 Task: Filter industry by IT Service and IT Consulting.
Action: Mouse moved to (403, 102)
Screenshot: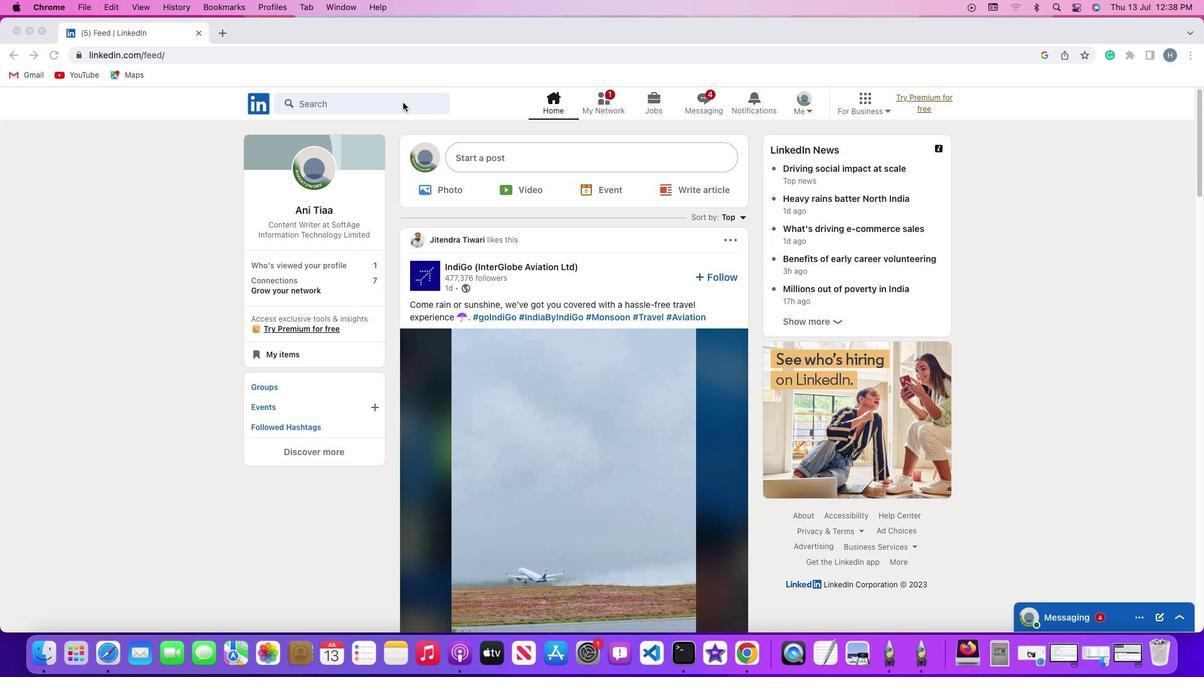 
Action: Mouse pressed left at (403, 102)
Screenshot: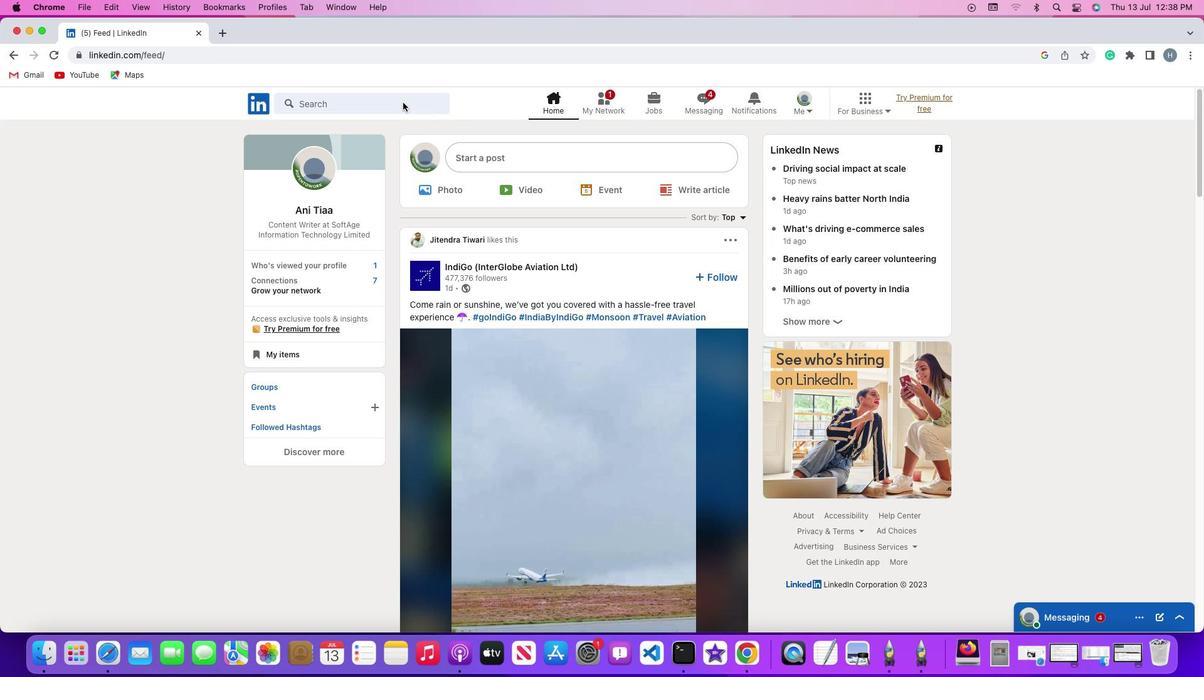 
Action: Mouse pressed left at (403, 102)
Screenshot: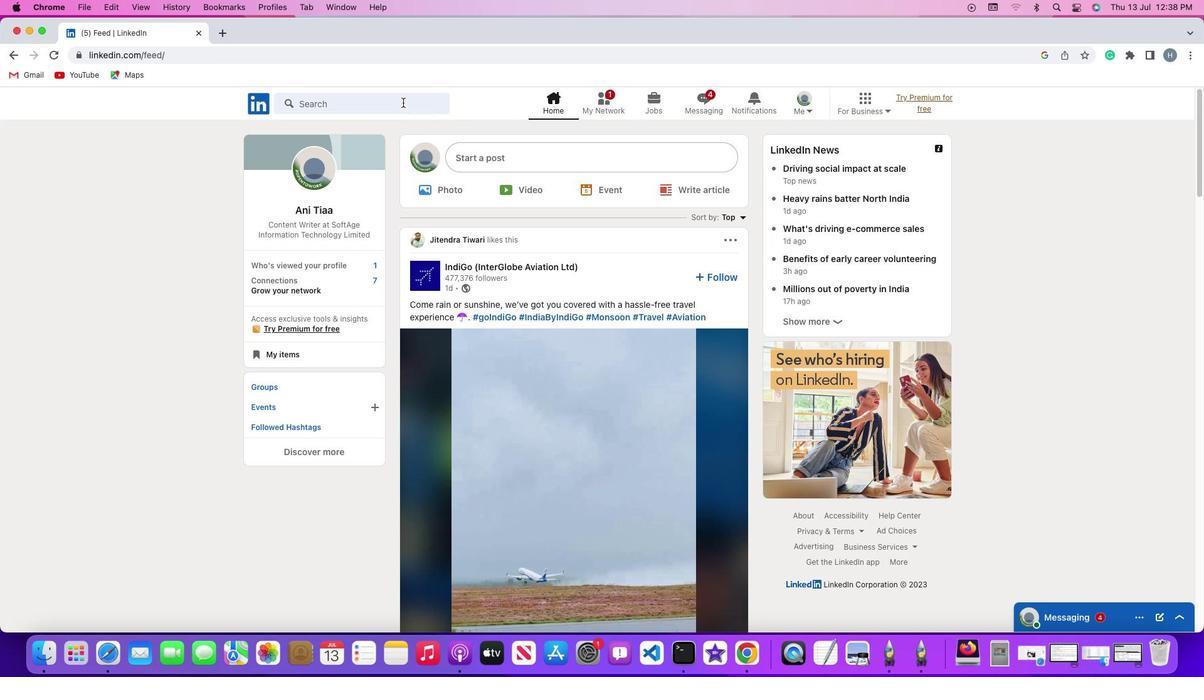 
Action: Key pressed Key.shift'#''h''i''r''i''n''g'Key.enter
Screenshot: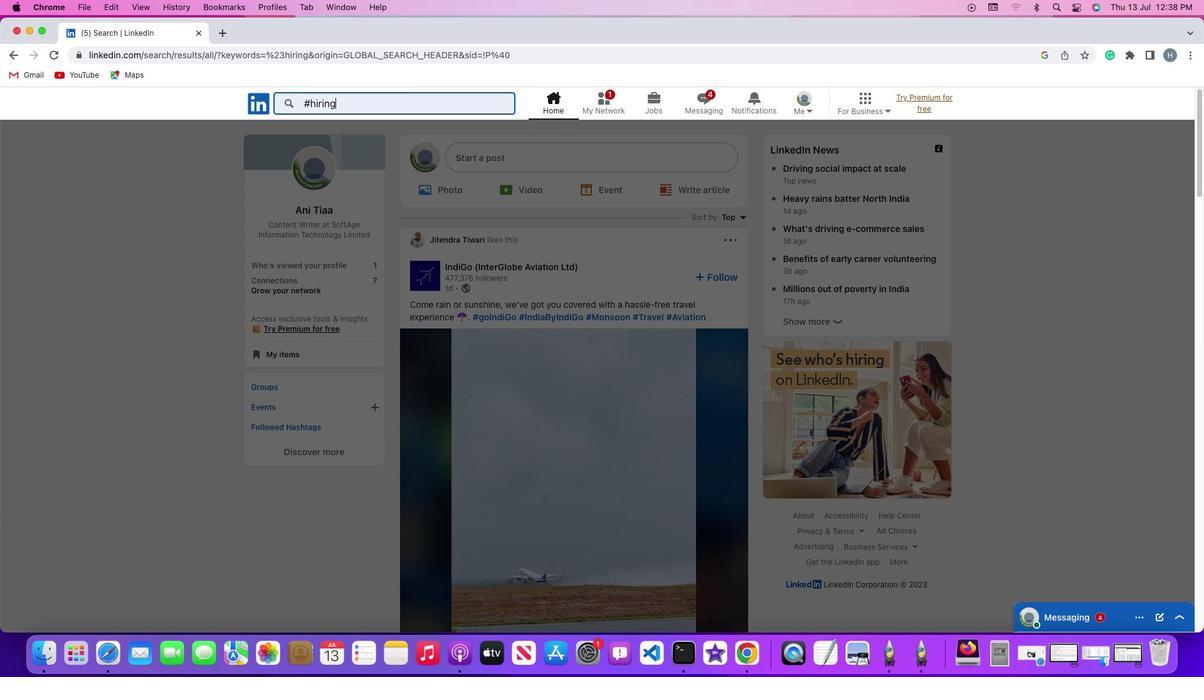 
Action: Mouse moved to (356, 133)
Screenshot: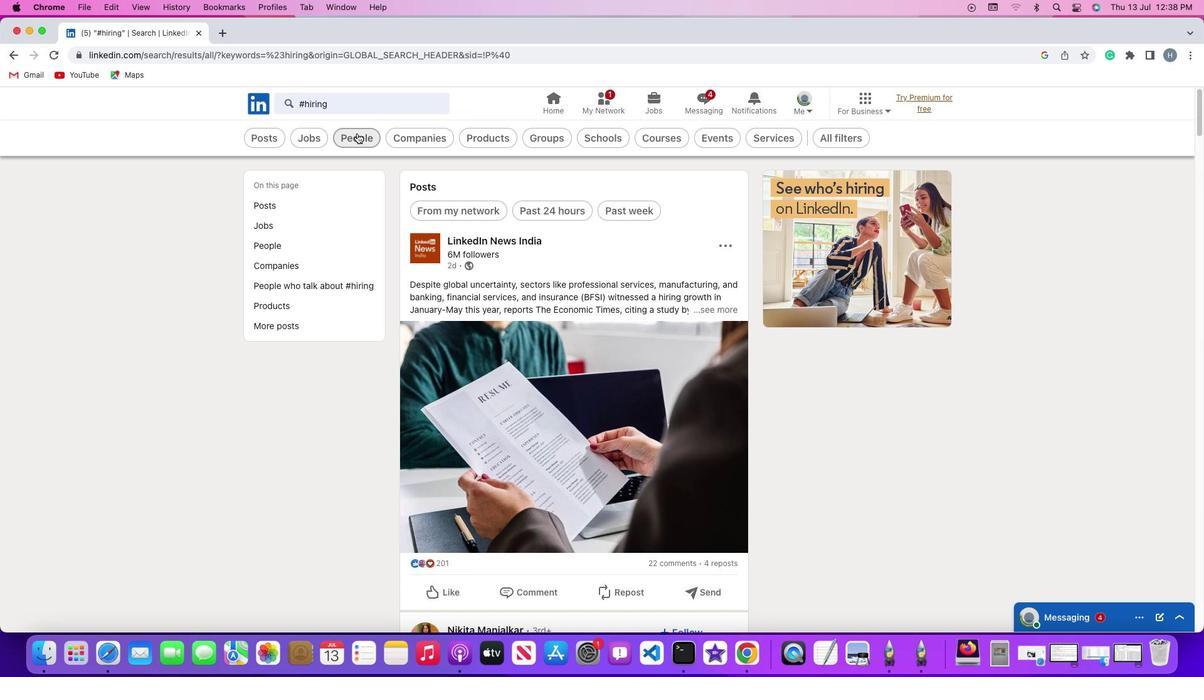 
Action: Mouse pressed left at (356, 133)
Screenshot: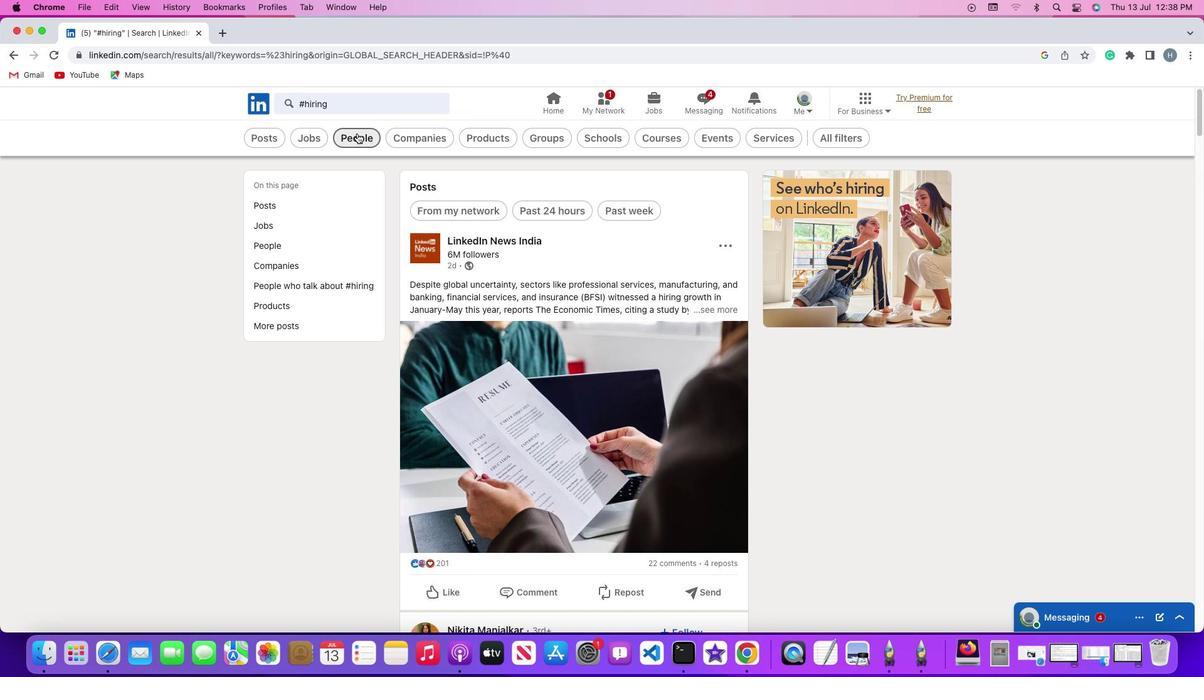 
Action: Mouse moved to (636, 136)
Screenshot: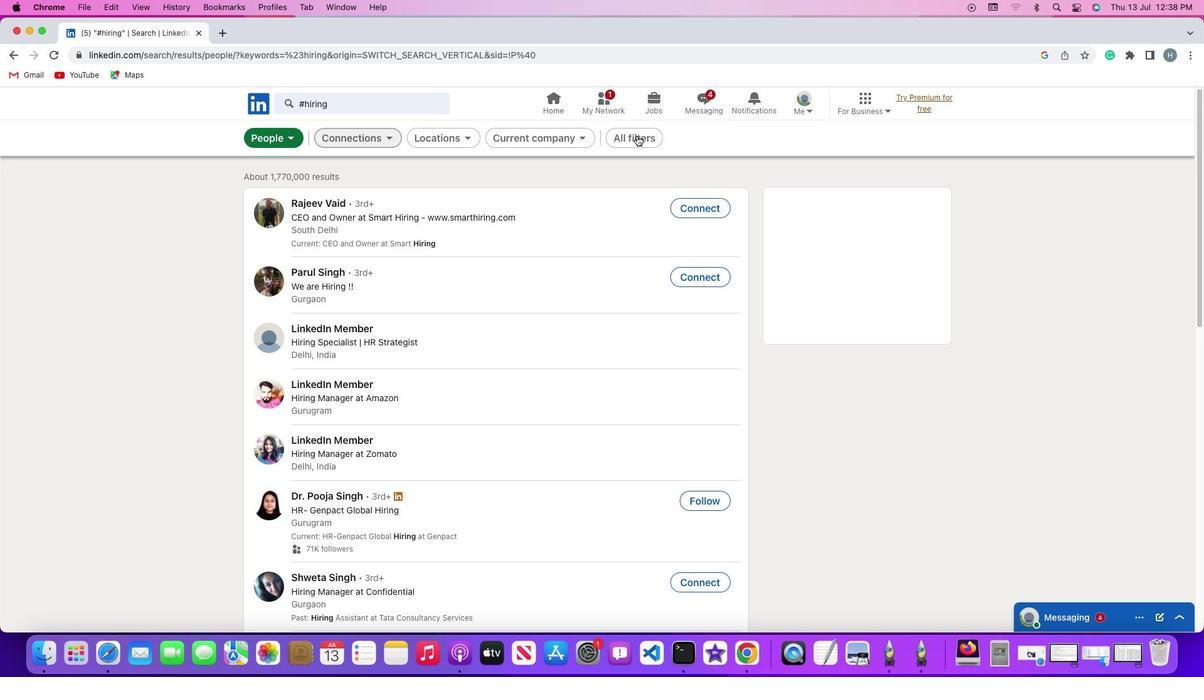 
Action: Mouse pressed left at (636, 136)
Screenshot: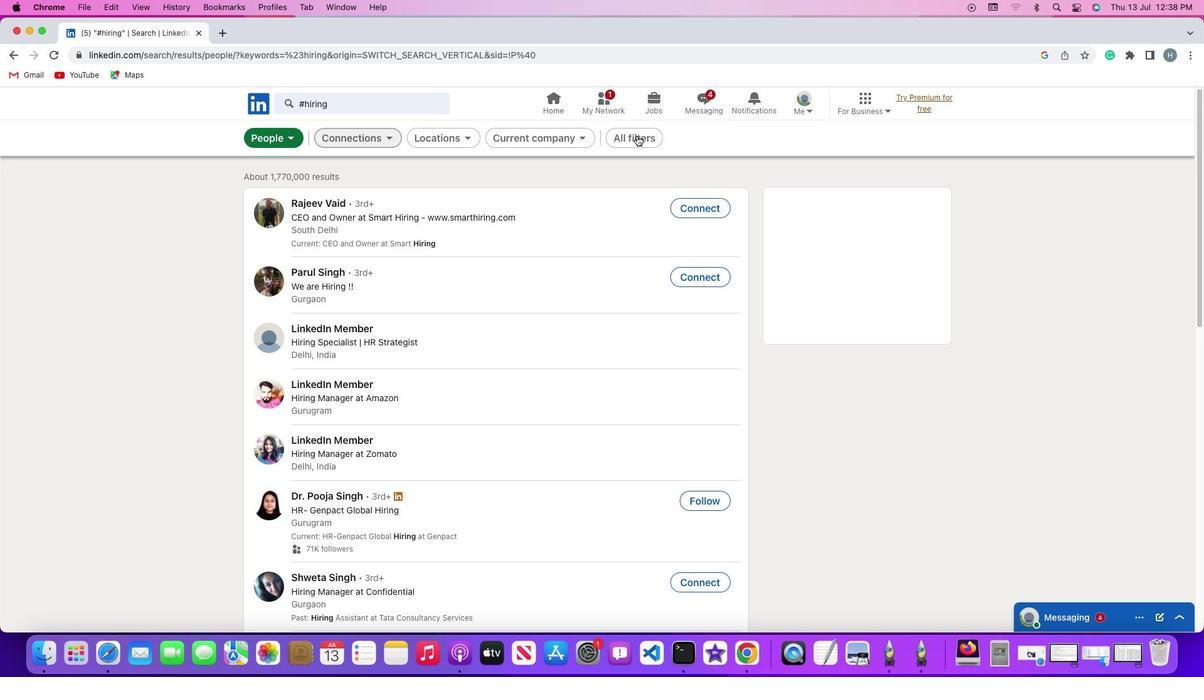 
Action: Mouse moved to (939, 359)
Screenshot: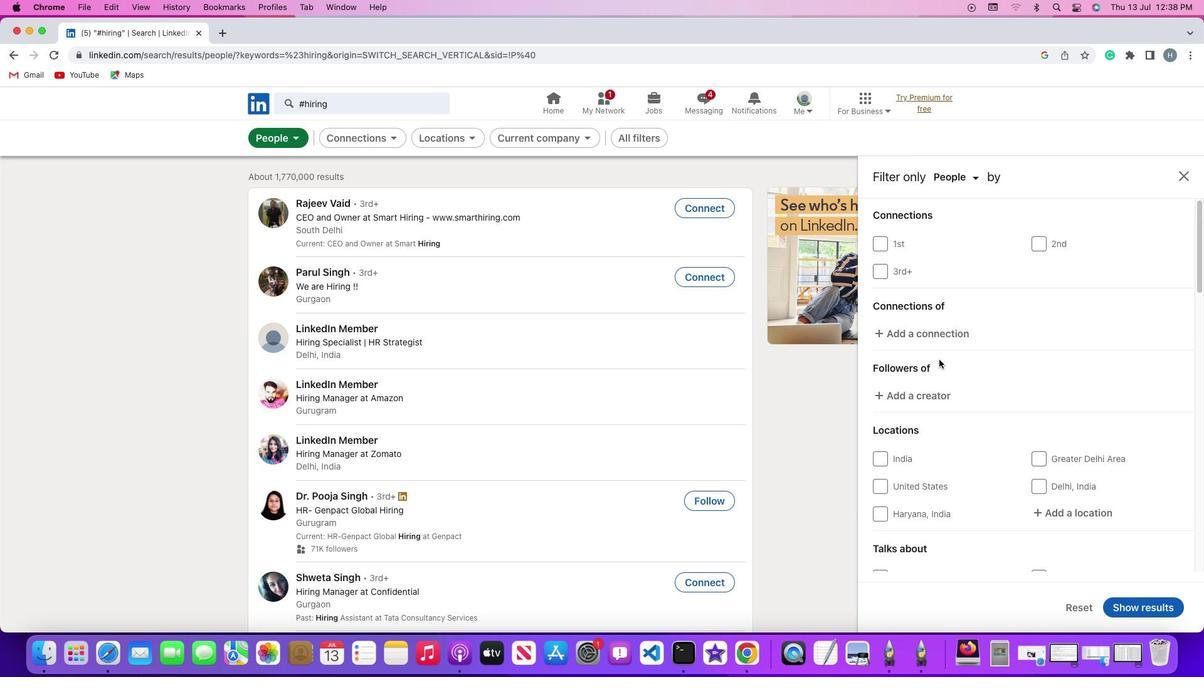 
Action: Mouse scrolled (939, 359) with delta (0, 0)
Screenshot: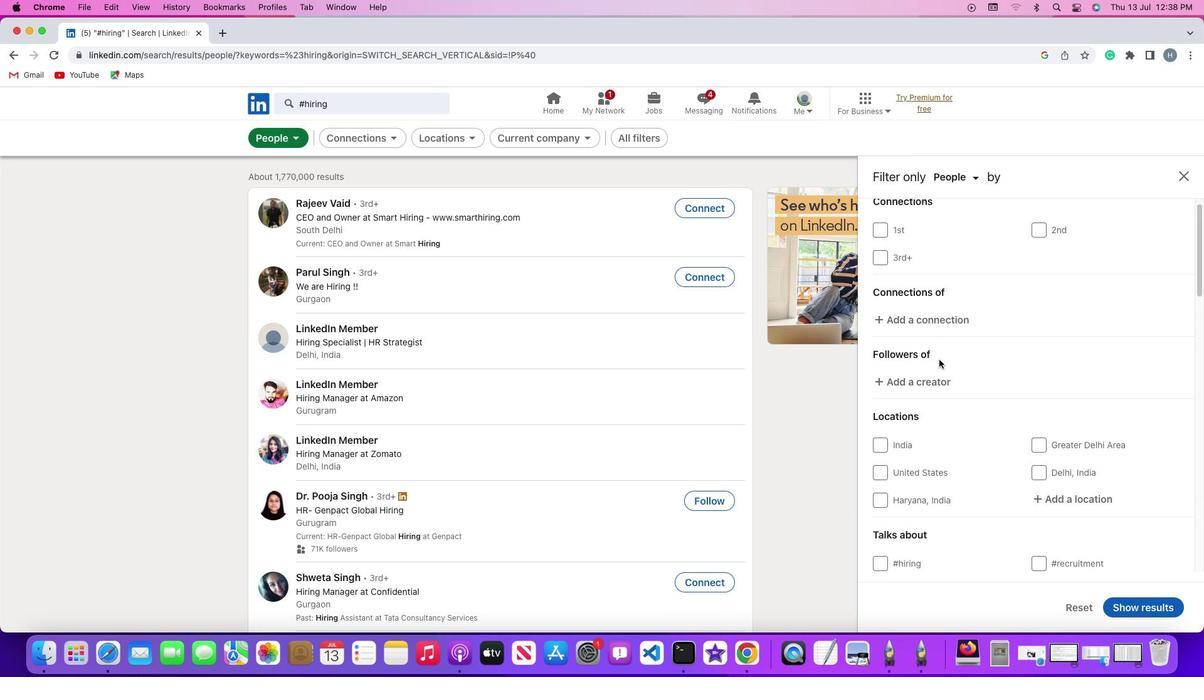 
Action: Mouse scrolled (939, 359) with delta (0, 0)
Screenshot: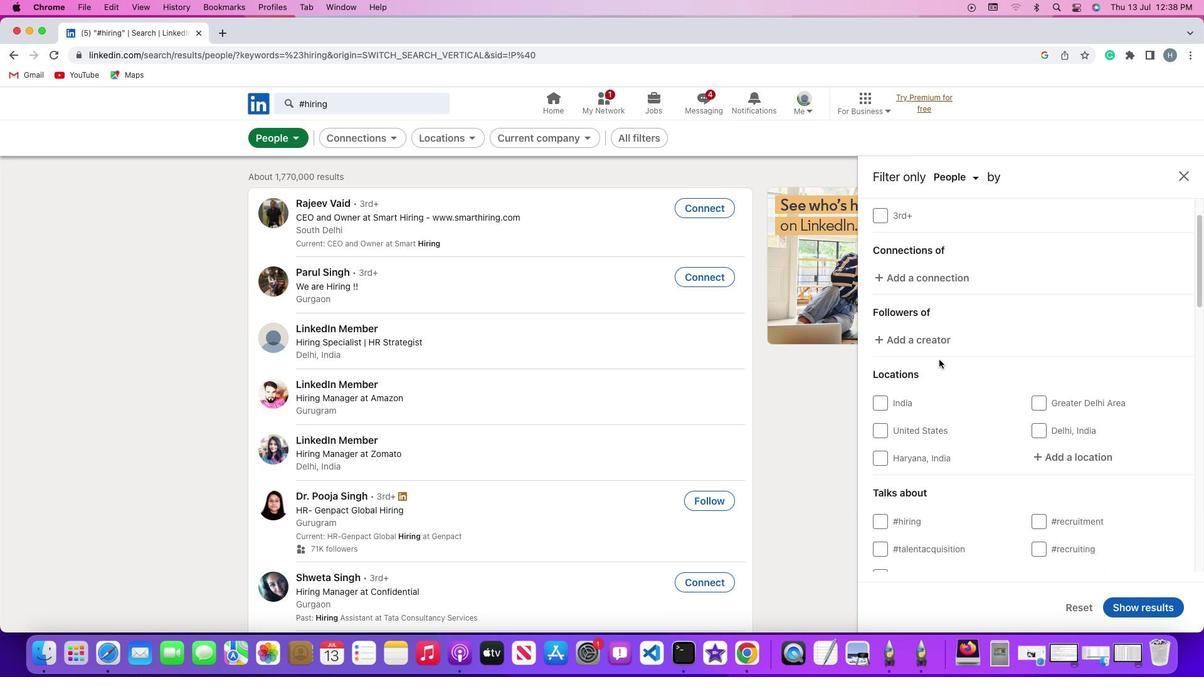 
Action: Mouse scrolled (939, 359) with delta (0, -1)
Screenshot: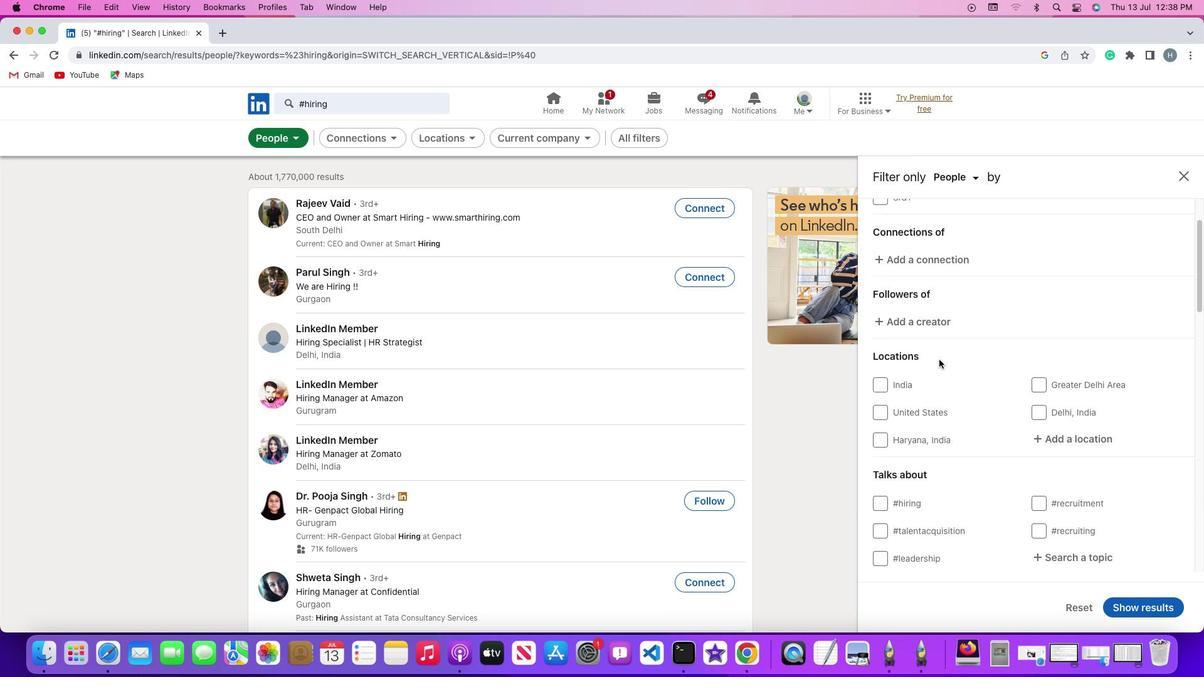 
Action: Mouse moved to (985, 383)
Screenshot: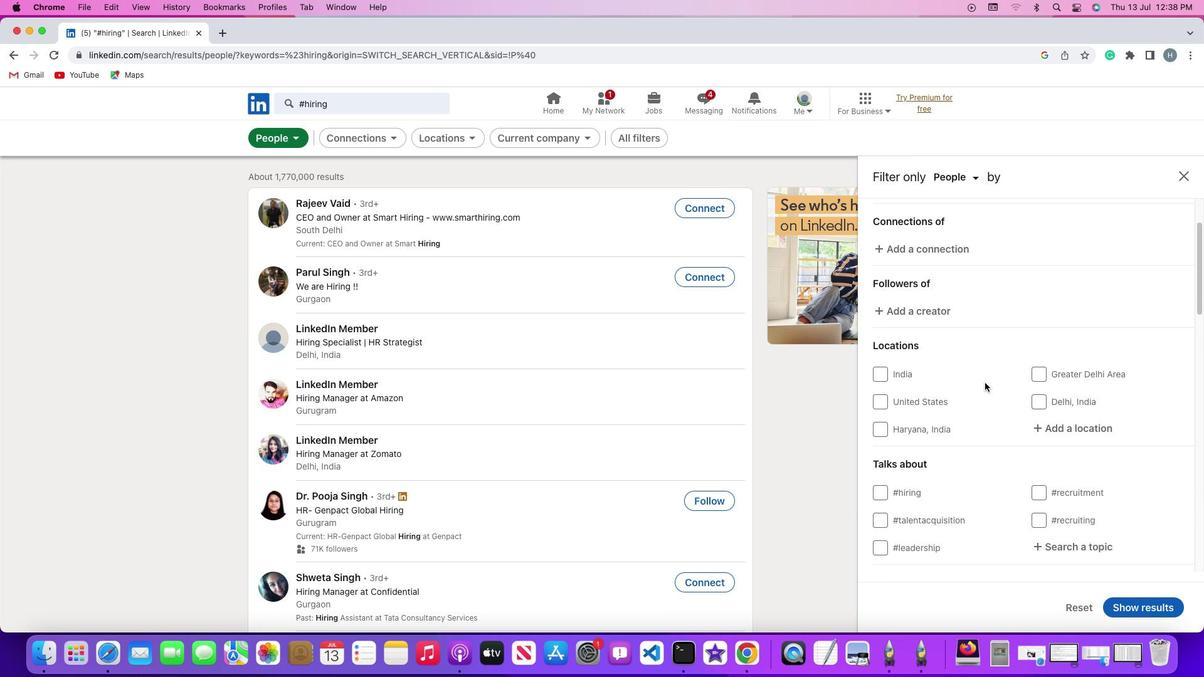 
Action: Mouse scrolled (985, 383) with delta (0, 0)
Screenshot: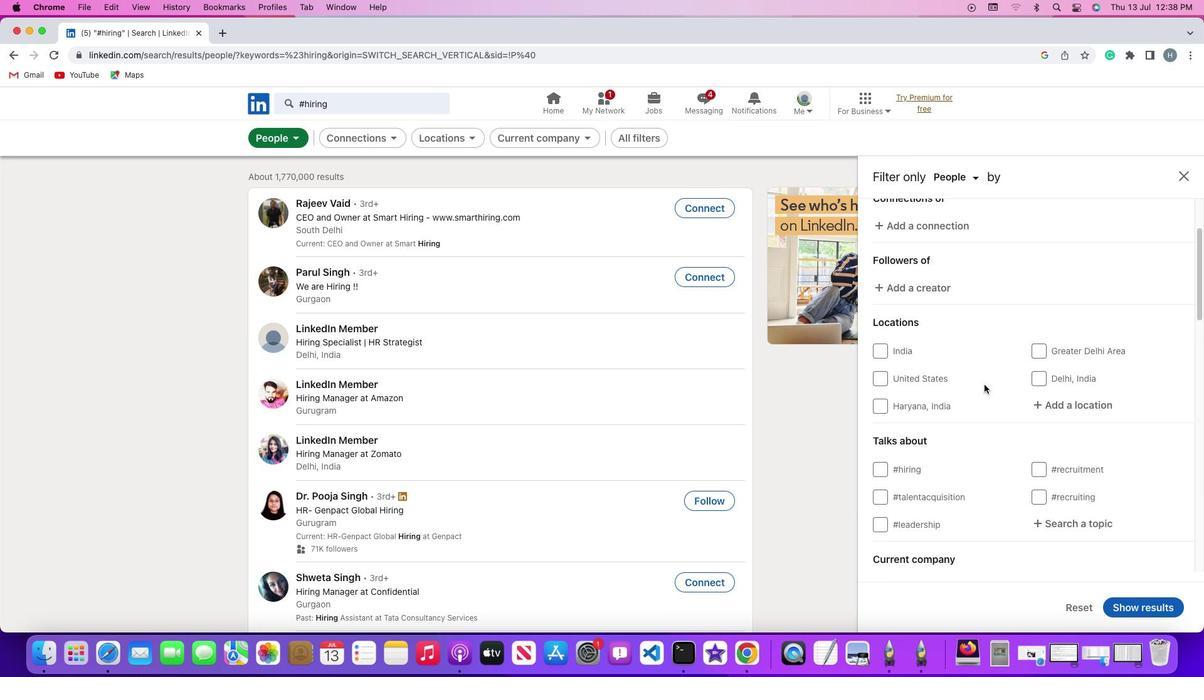 
Action: Mouse scrolled (985, 383) with delta (0, 0)
Screenshot: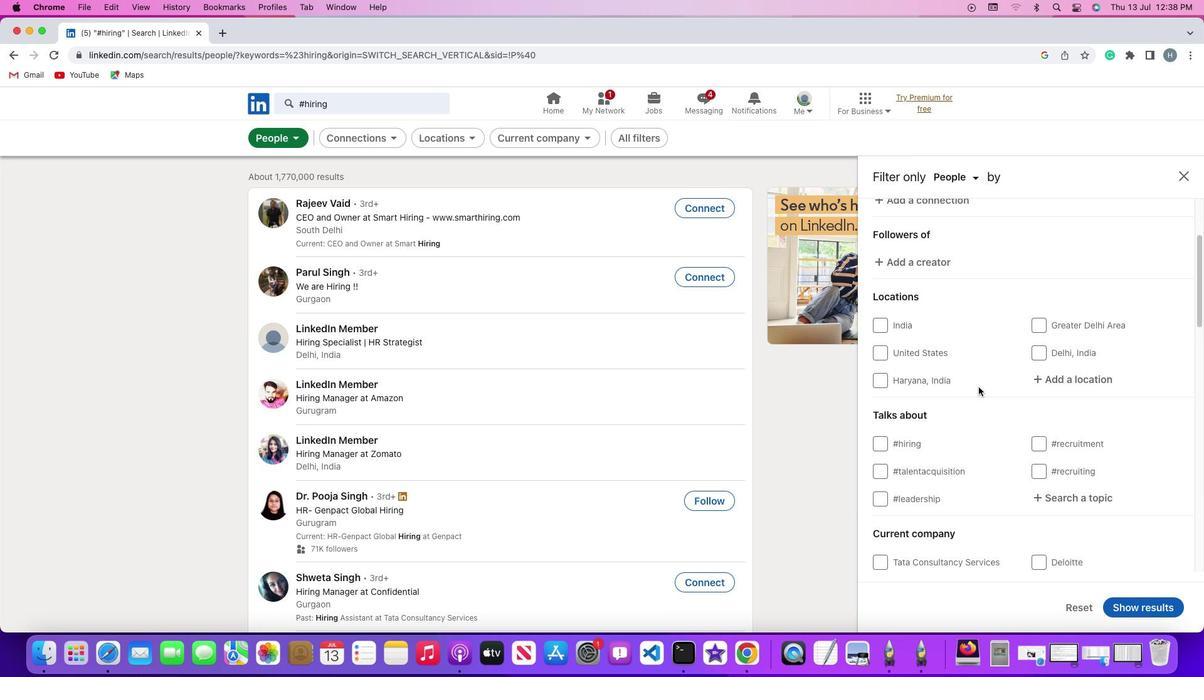
Action: Mouse scrolled (985, 383) with delta (0, -1)
Screenshot: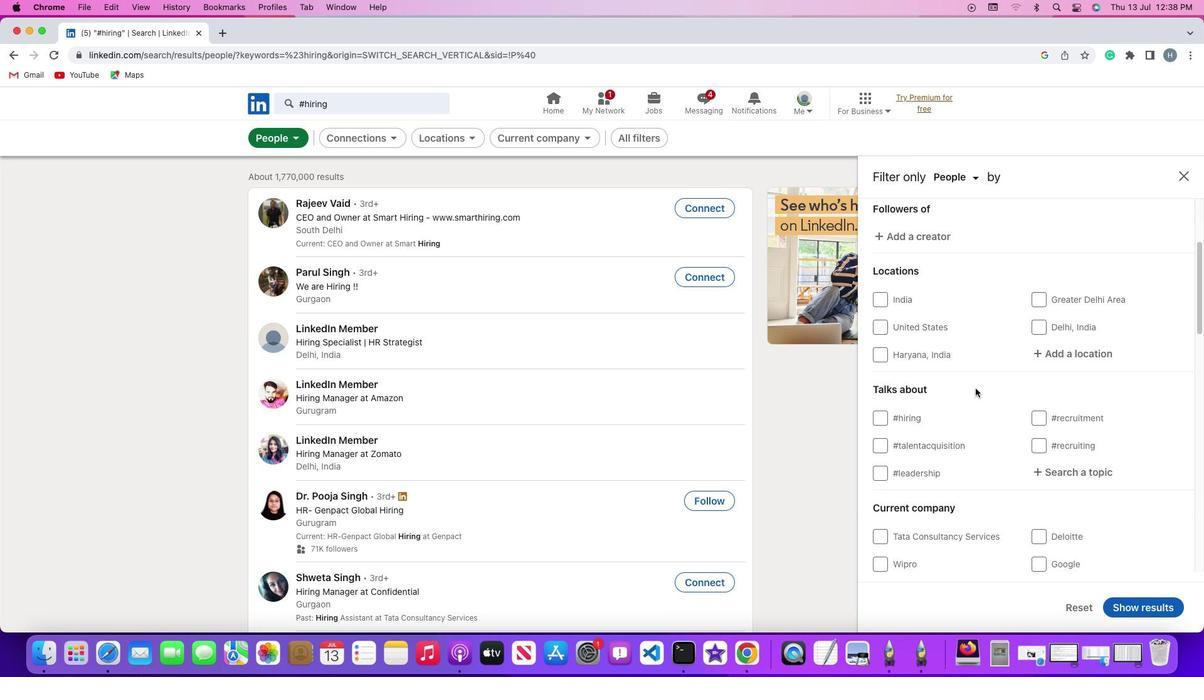 
Action: Mouse moved to (971, 391)
Screenshot: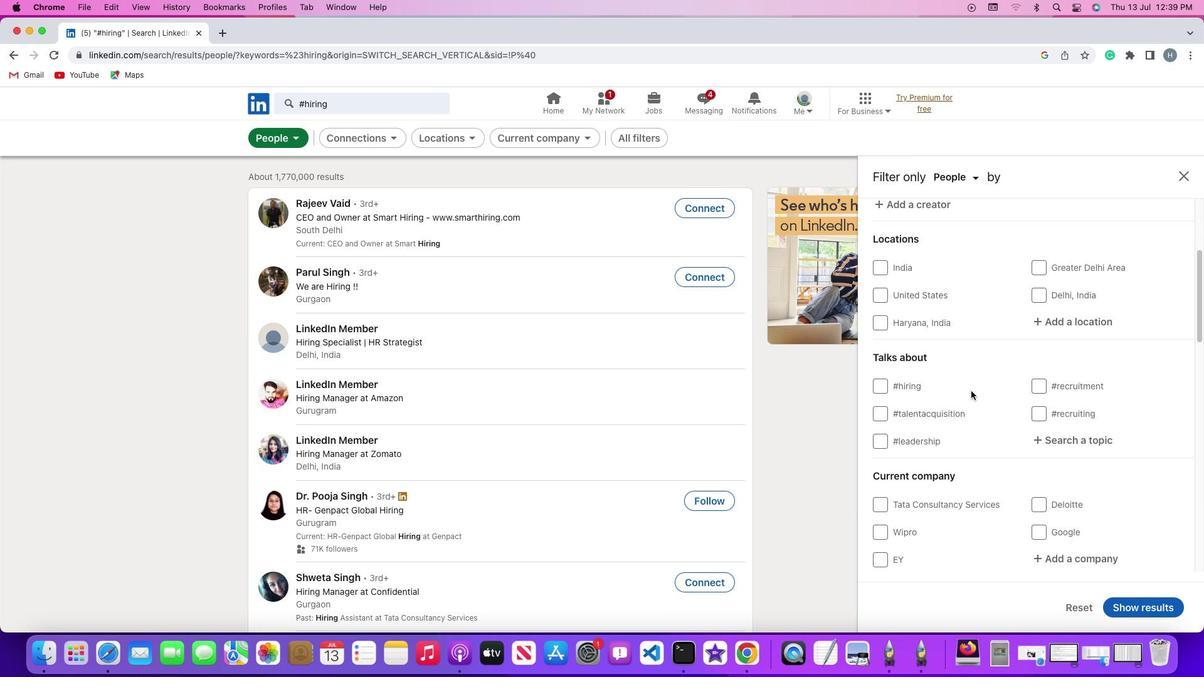 
Action: Mouse scrolled (971, 391) with delta (0, 0)
Screenshot: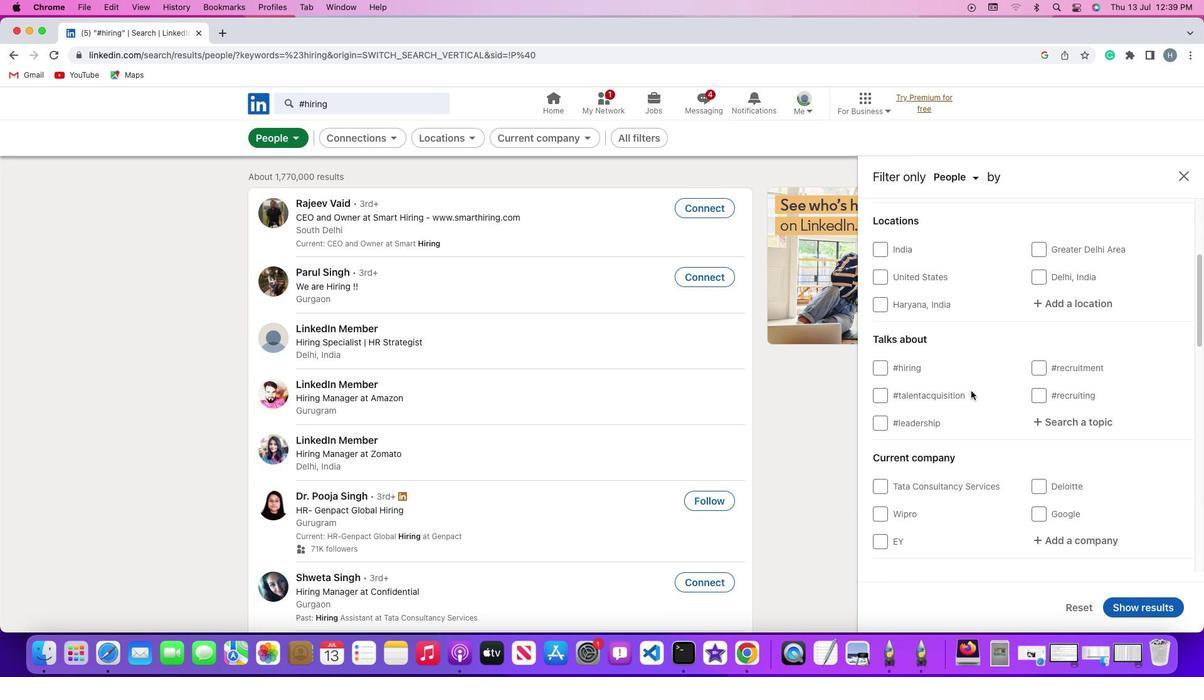 
Action: Mouse scrolled (971, 391) with delta (0, 0)
Screenshot: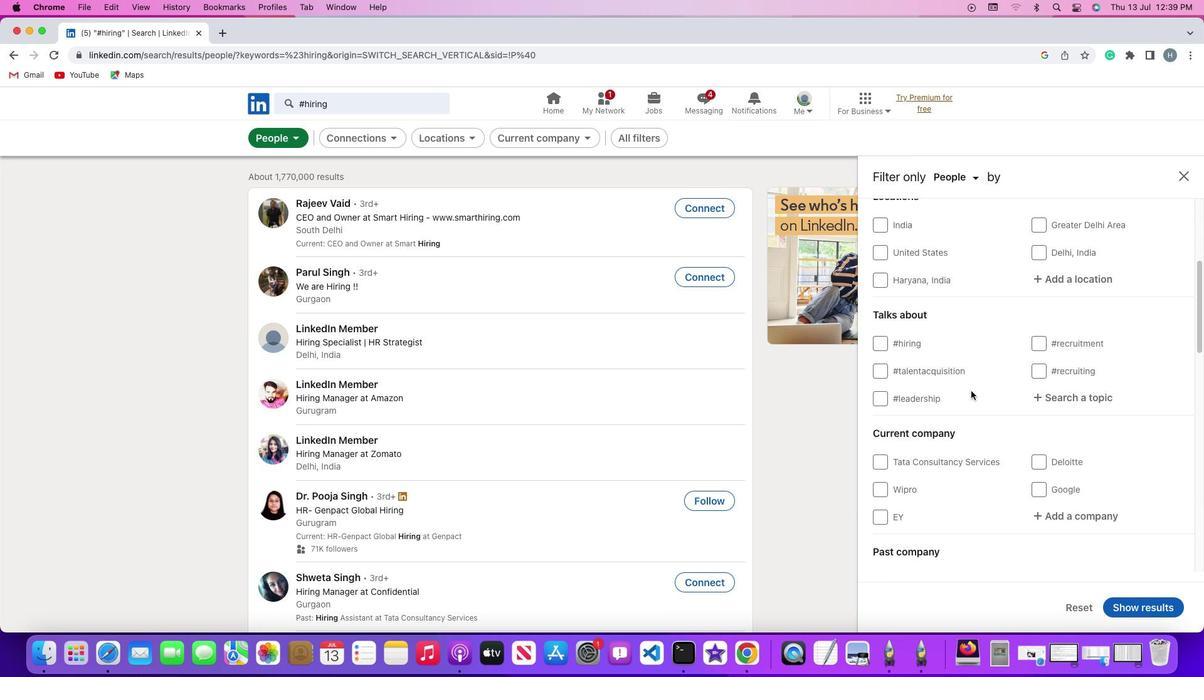 
Action: Mouse scrolled (971, 391) with delta (0, -1)
Screenshot: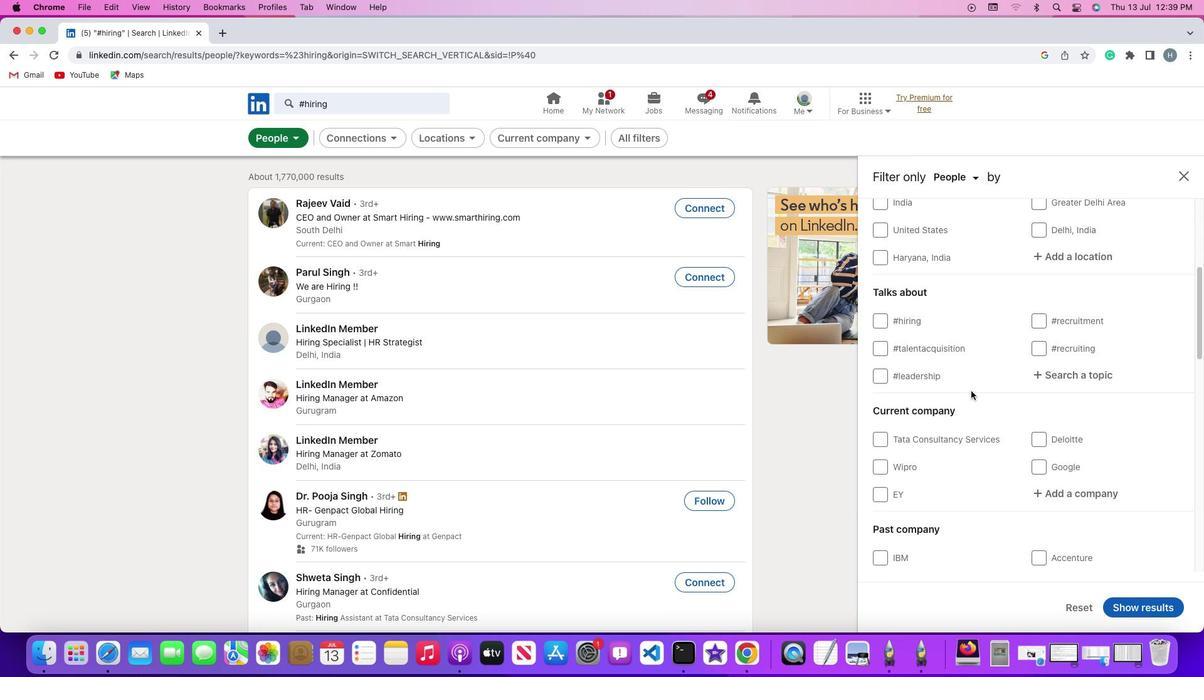 
Action: Mouse scrolled (971, 391) with delta (0, 0)
Screenshot: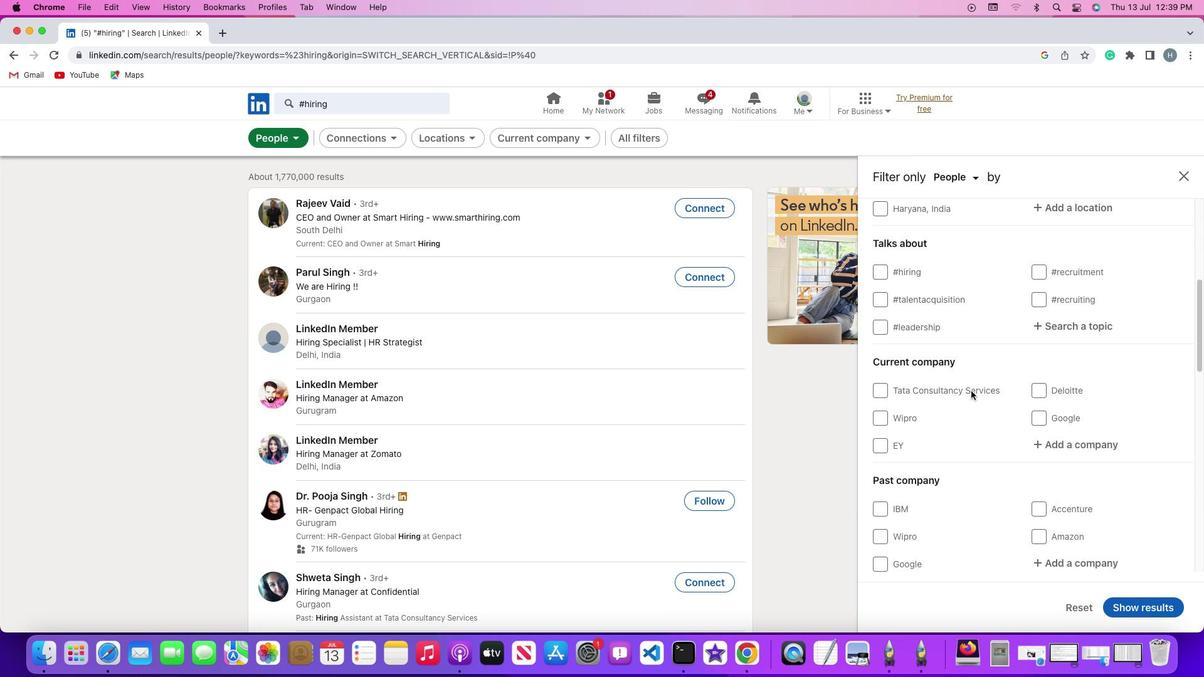 
Action: Mouse scrolled (971, 391) with delta (0, 0)
Screenshot: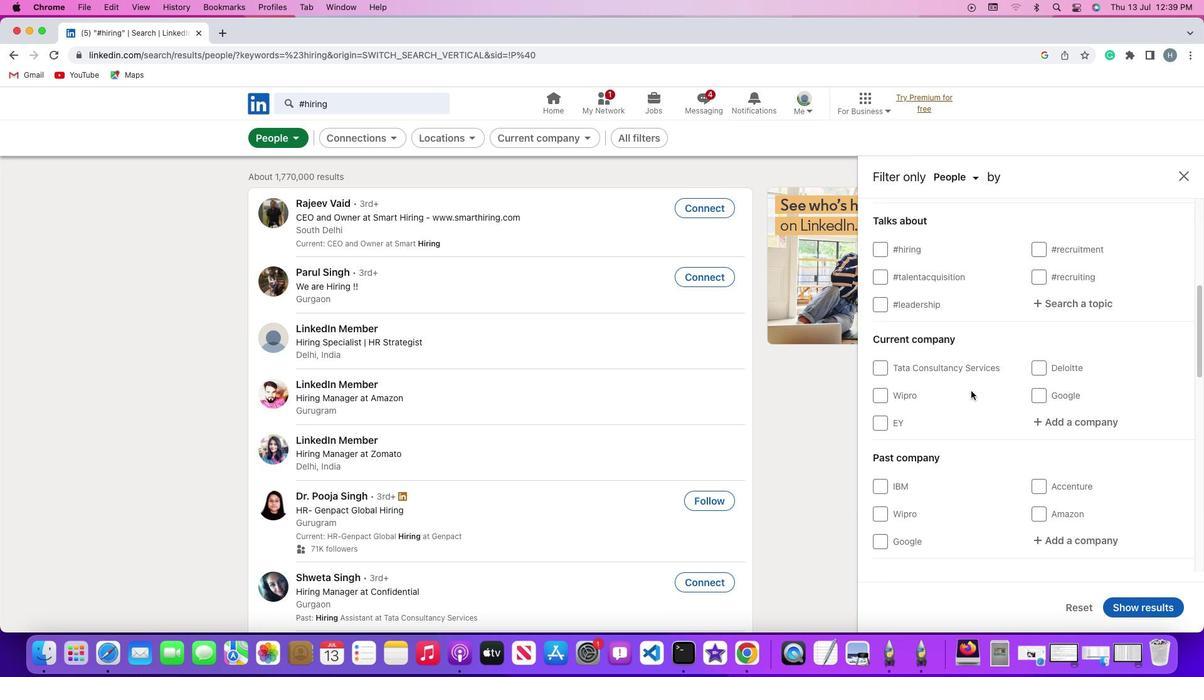 
Action: Mouse scrolled (971, 391) with delta (0, -1)
Screenshot: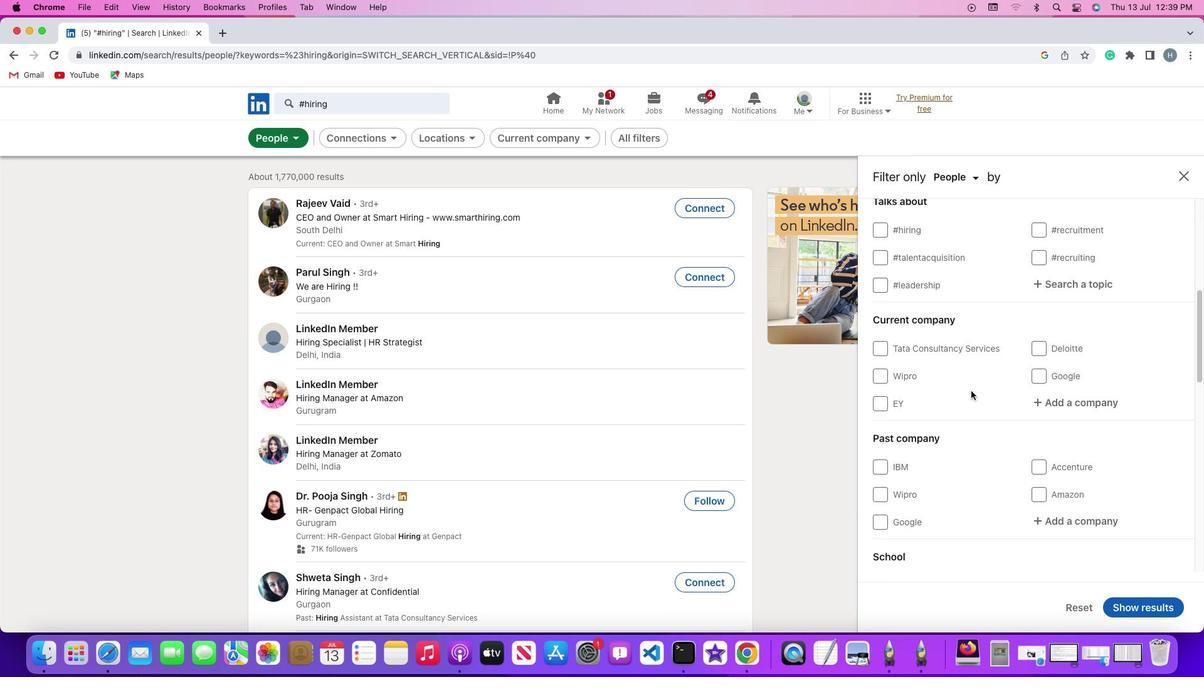 
Action: Mouse scrolled (971, 391) with delta (0, 0)
Screenshot: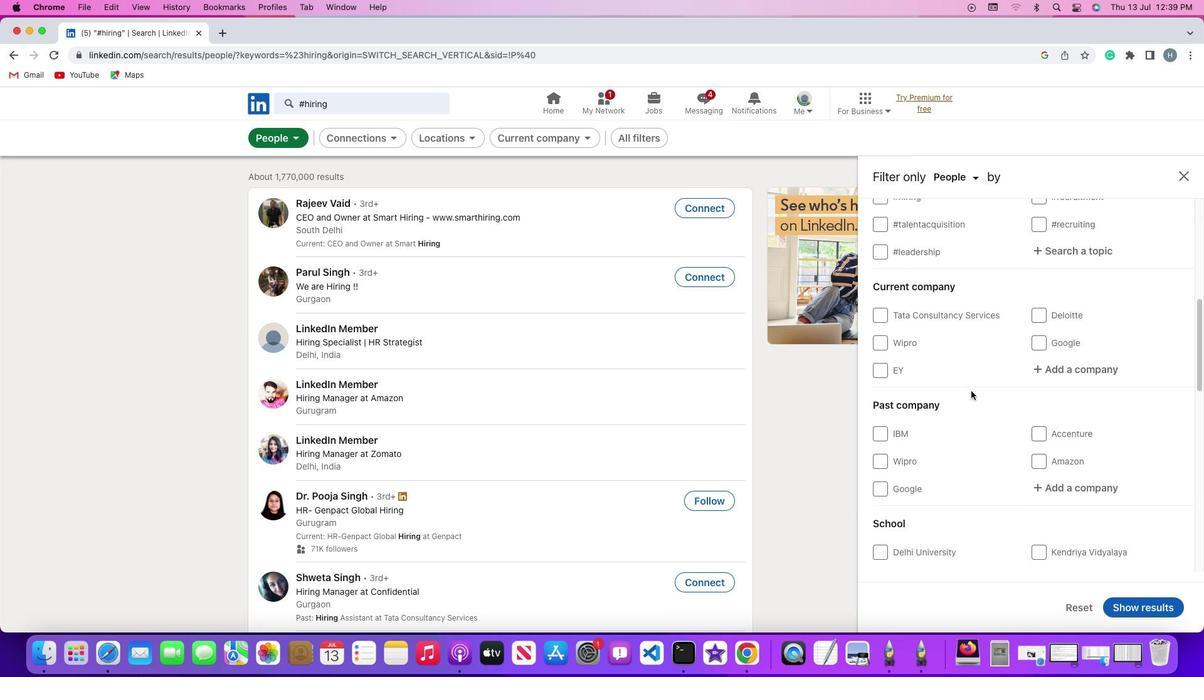 
Action: Mouse scrolled (971, 391) with delta (0, 0)
Screenshot: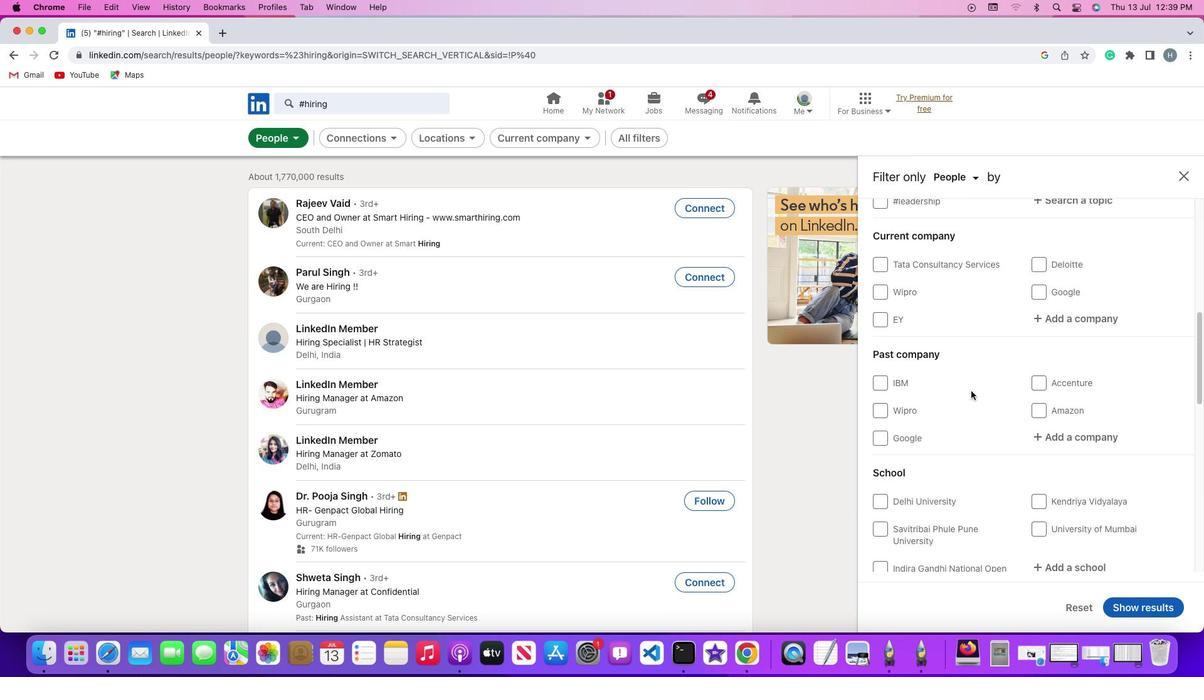 
Action: Mouse scrolled (971, 391) with delta (0, -1)
Screenshot: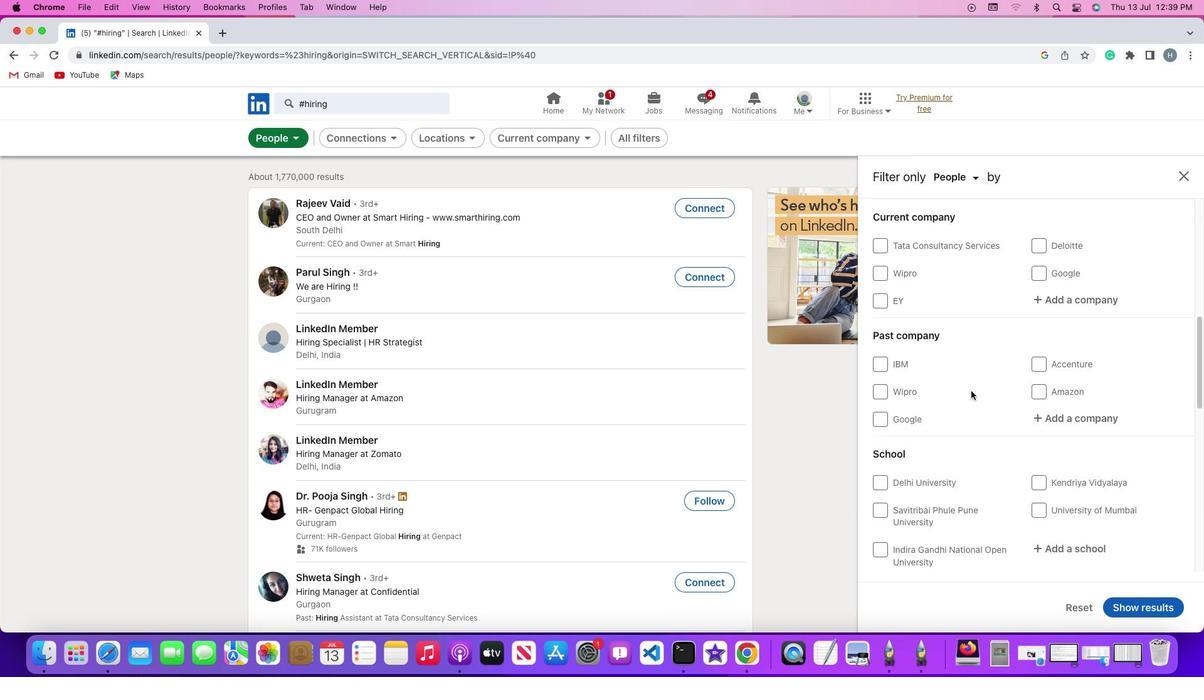 
Action: Mouse scrolled (971, 391) with delta (0, 0)
Screenshot: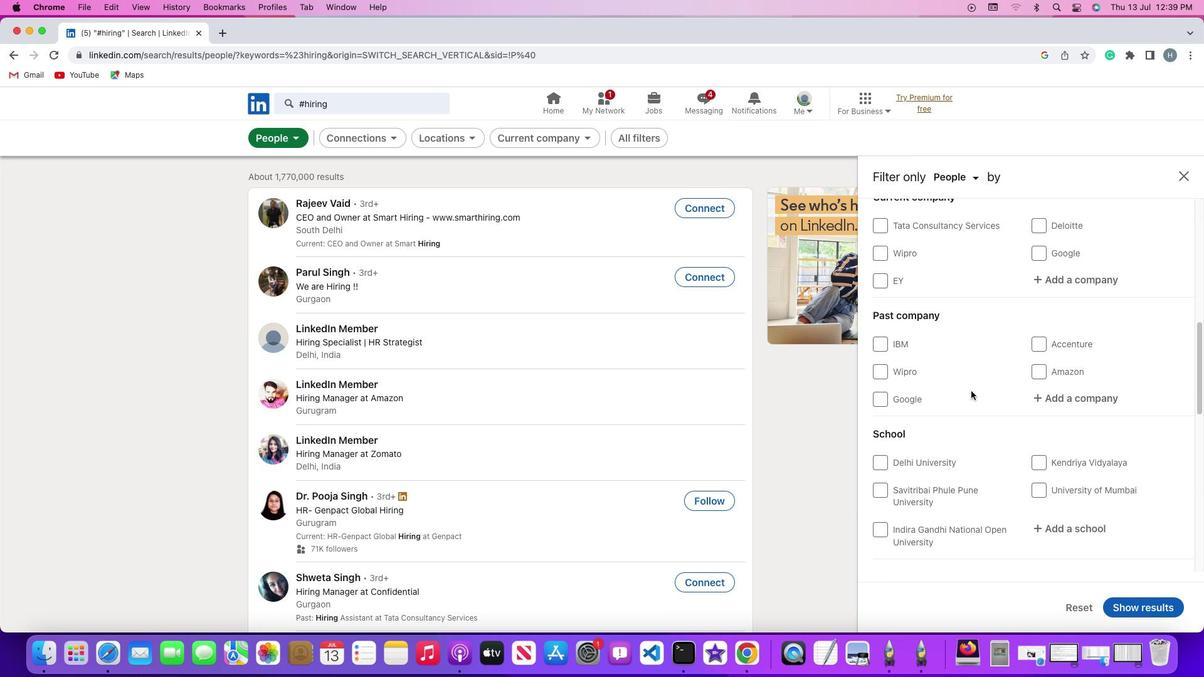 
Action: Mouse scrolled (971, 391) with delta (0, 0)
Screenshot: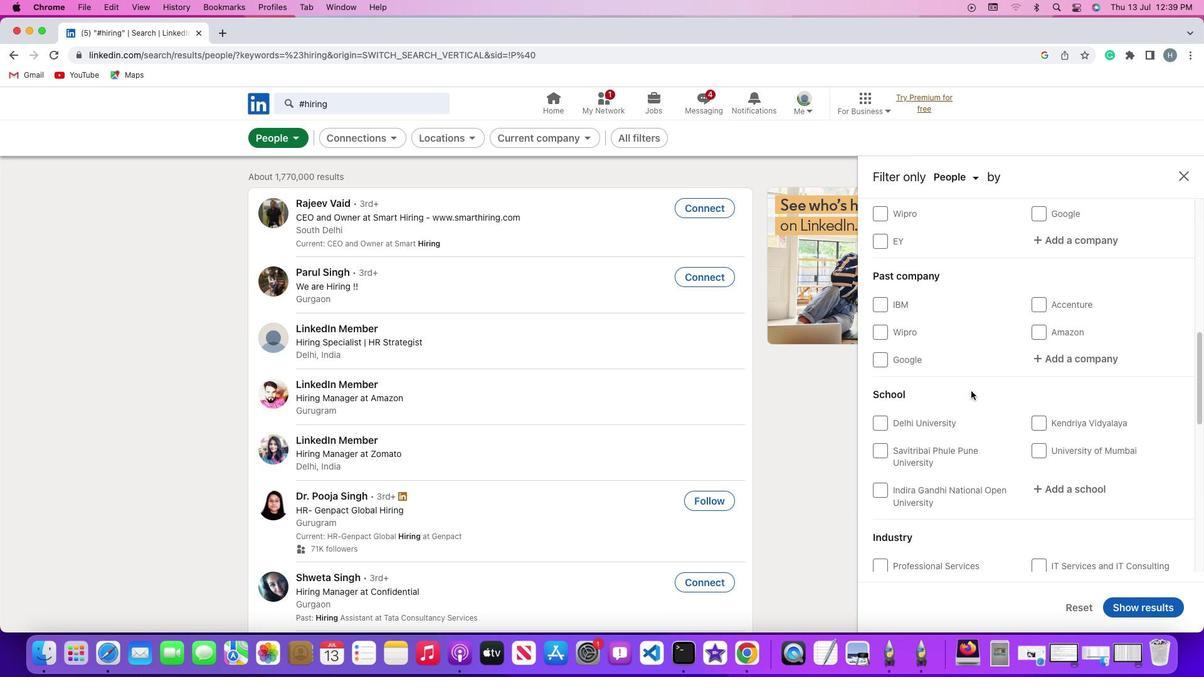 
Action: Mouse scrolled (971, 391) with delta (0, -1)
Screenshot: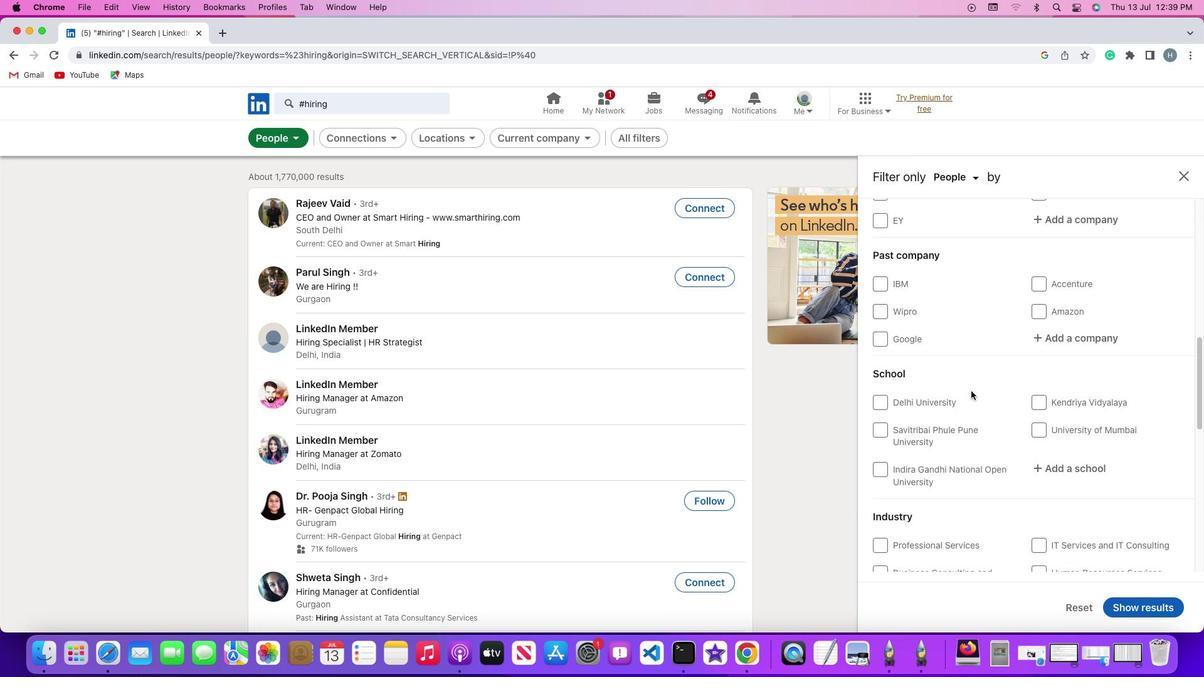
Action: Mouse scrolled (971, 391) with delta (0, 0)
Screenshot: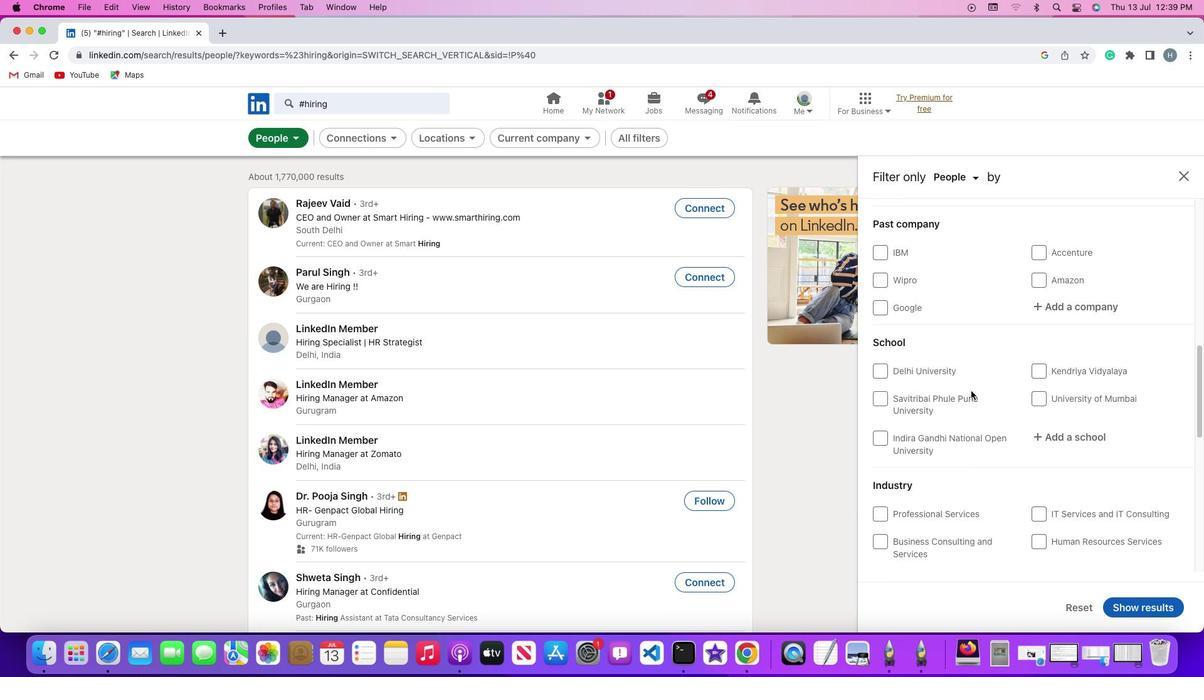 
Action: Mouse scrolled (971, 391) with delta (0, 0)
Screenshot: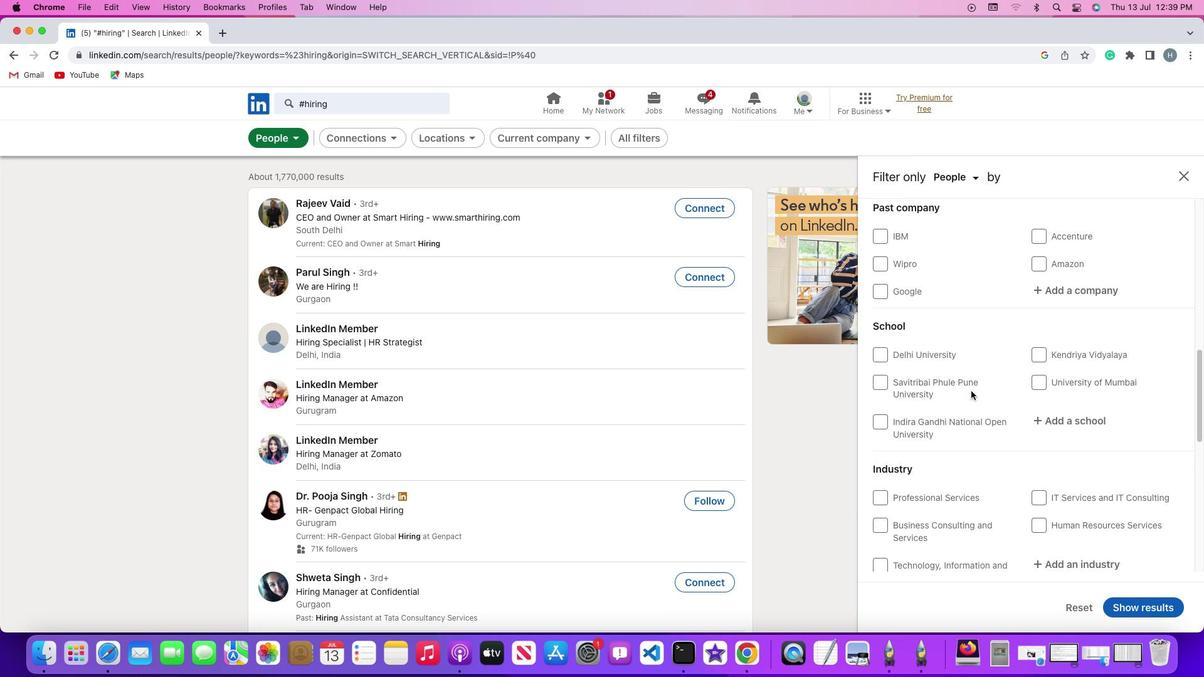 
Action: Mouse scrolled (971, 391) with delta (0, -1)
Screenshot: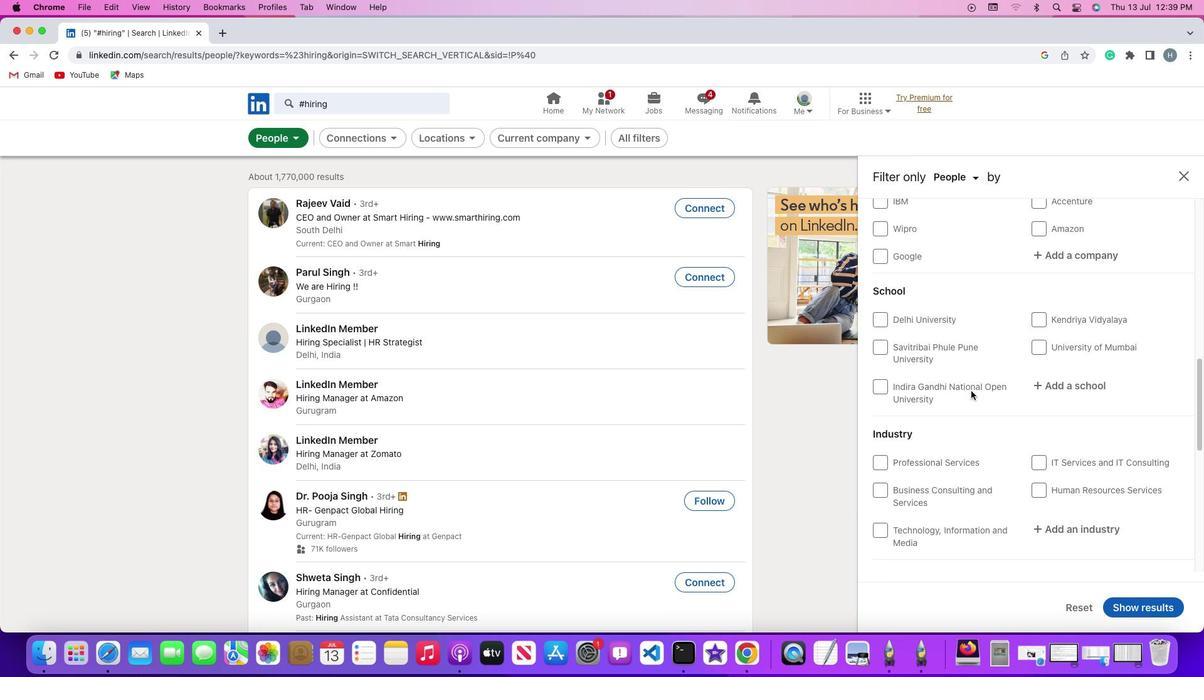 
Action: Mouse scrolled (971, 391) with delta (0, 0)
Screenshot: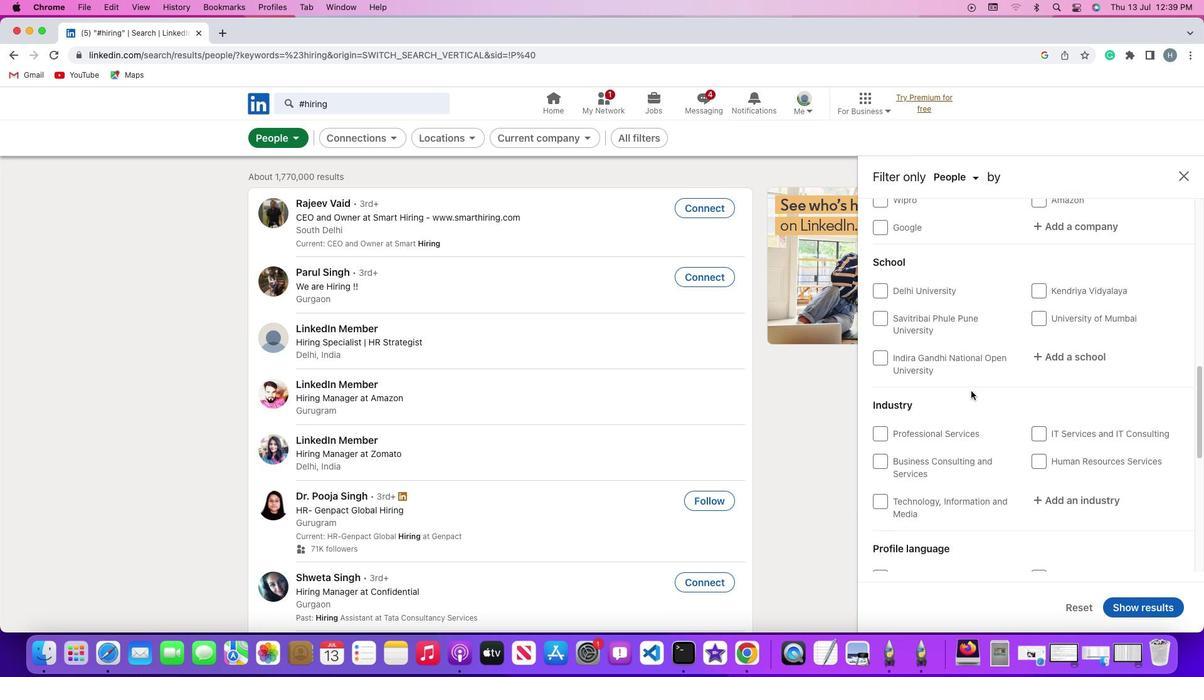 
Action: Mouse scrolled (971, 391) with delta (0, 0)
Screenshot: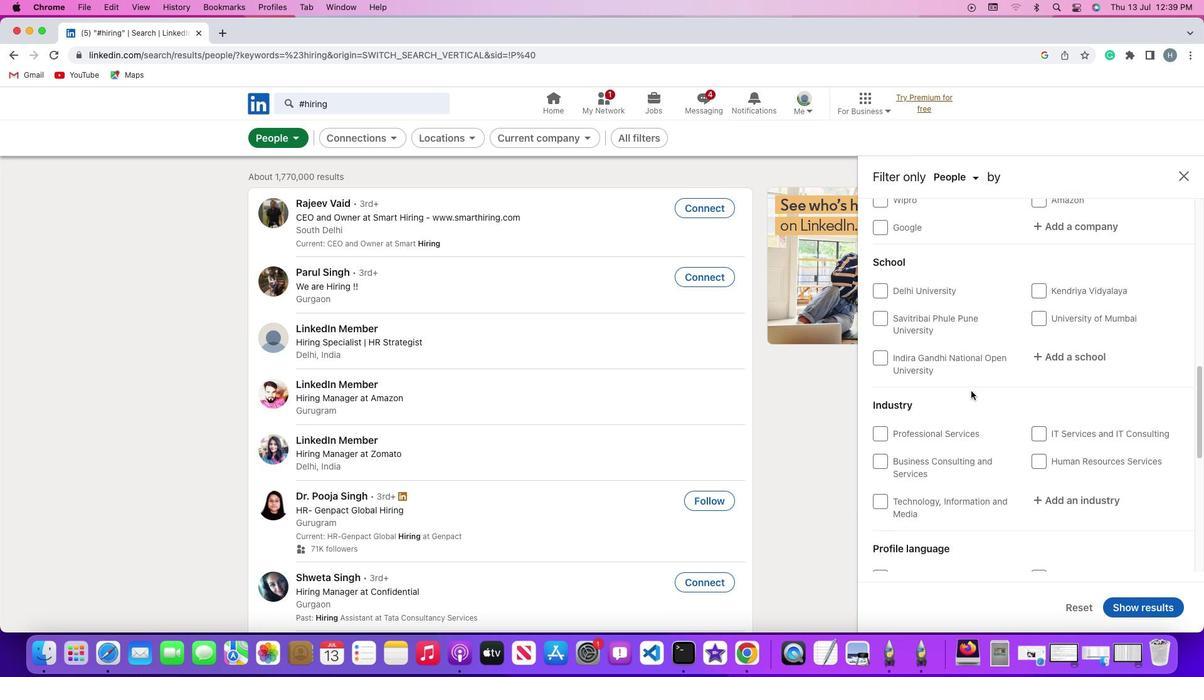 
Action: Mouse moved to (1038, 425)
Screenshot: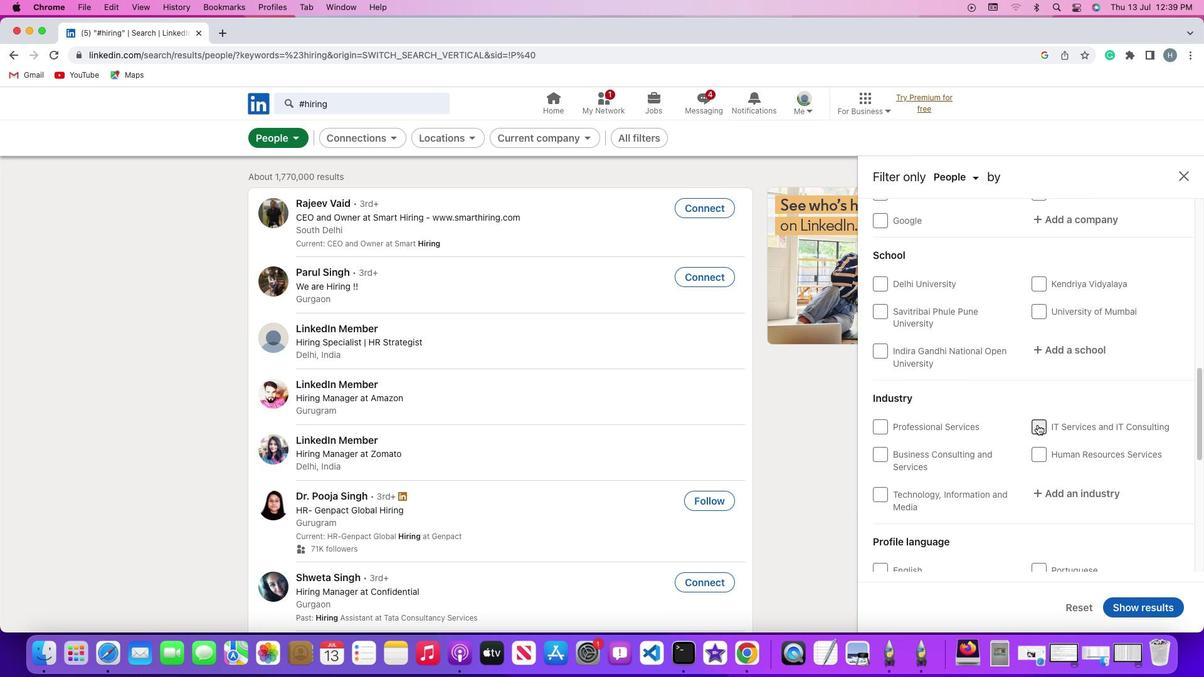 
Action: Mouse pressed left at (1038, 425)
Screenshot: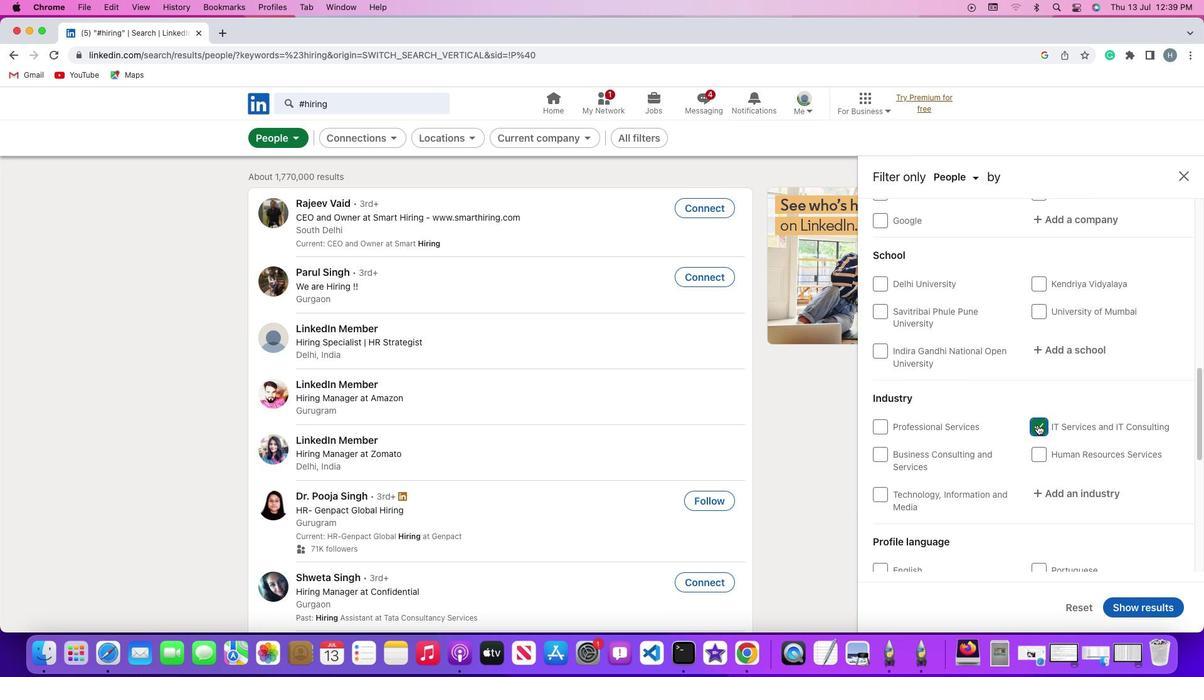 
Action: Mouse moved to (1132, 607)
Screenshot: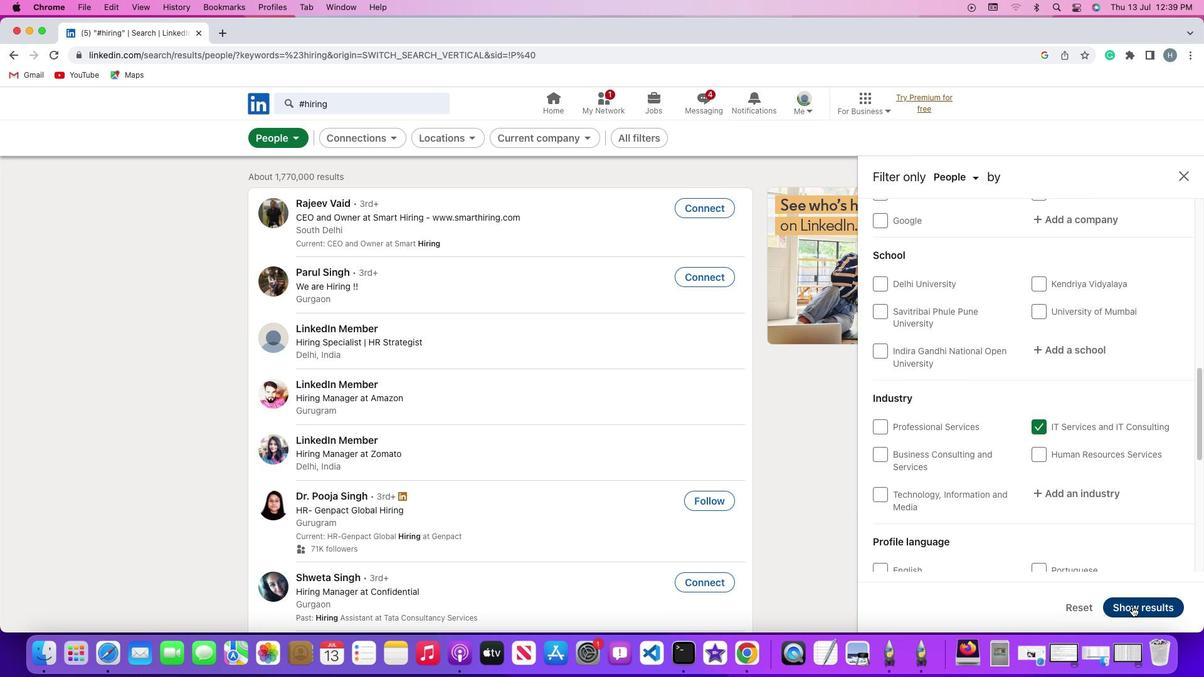 
Action: Mouse pressed left at (1132, 607)
Screenshot: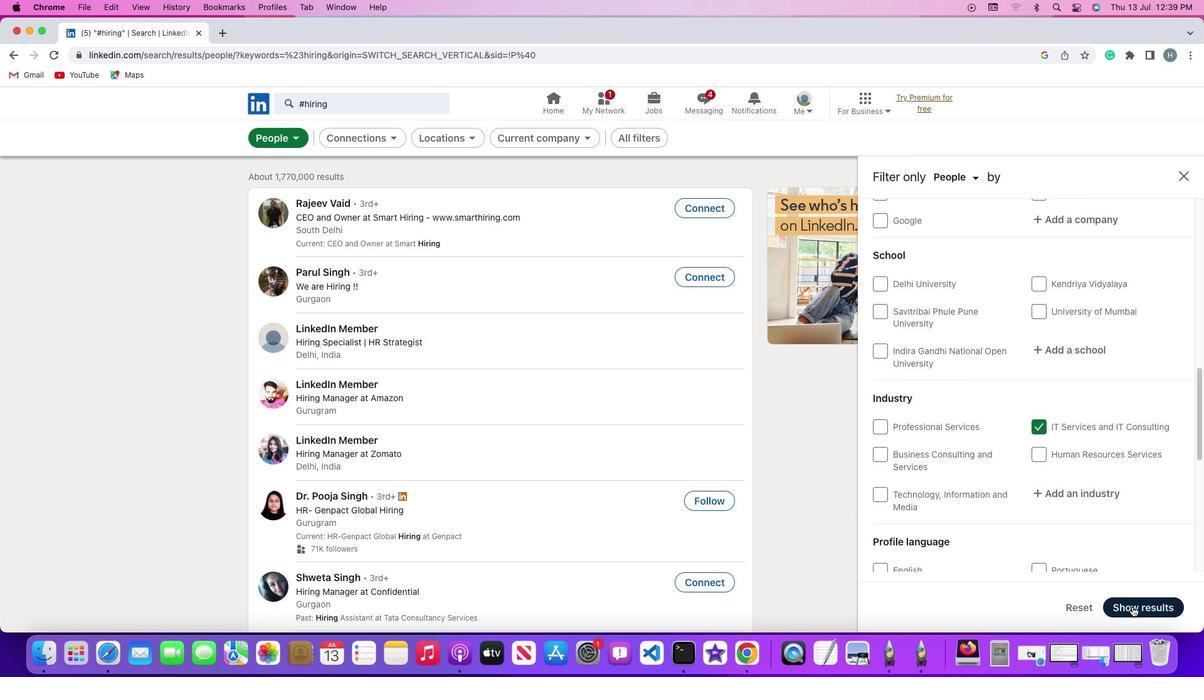 
Action: Mouse moved to (780, 386)
Screenshot: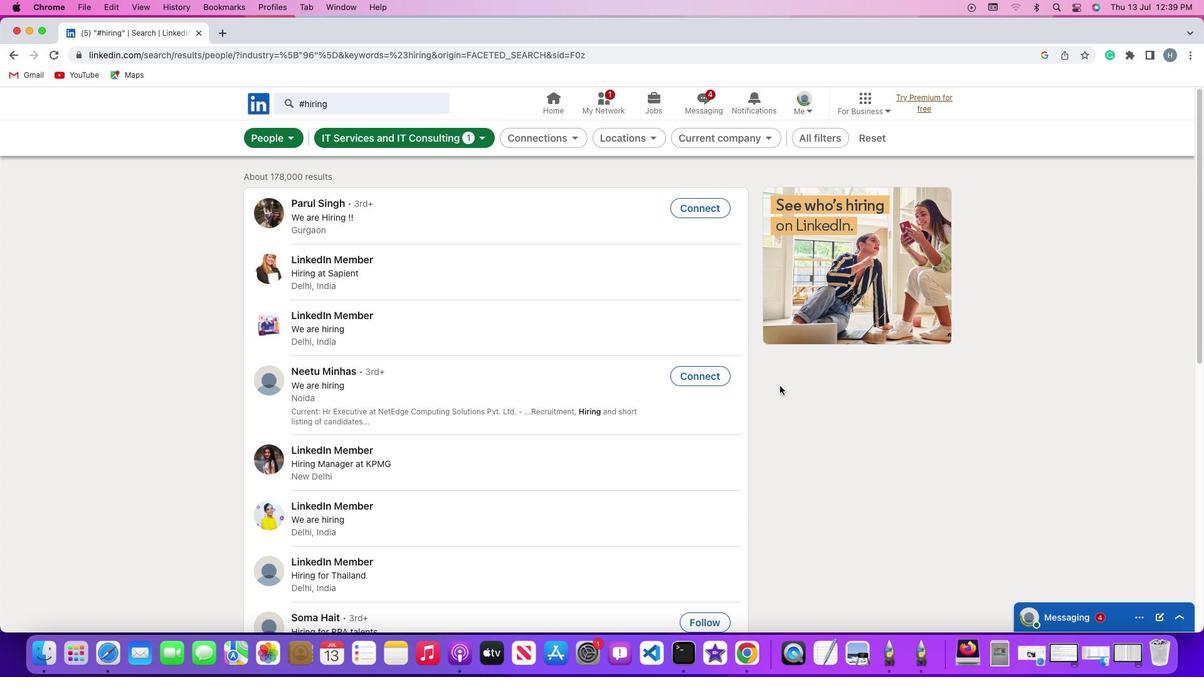 
